 Task: Search for emails with a size of 80 KB in Outlook.
Action: Mouse moved to (297, 13)
Screenshot: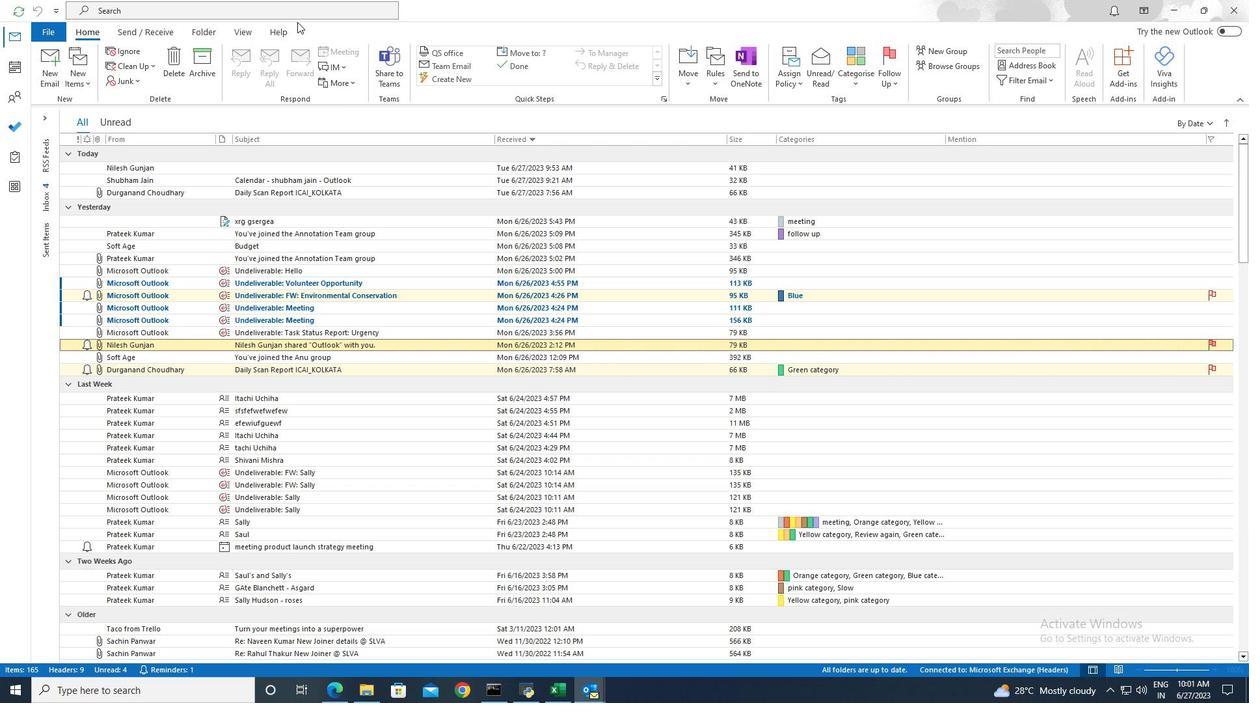 
Action: Mouse pressed left at (297, 13)
Screenshot: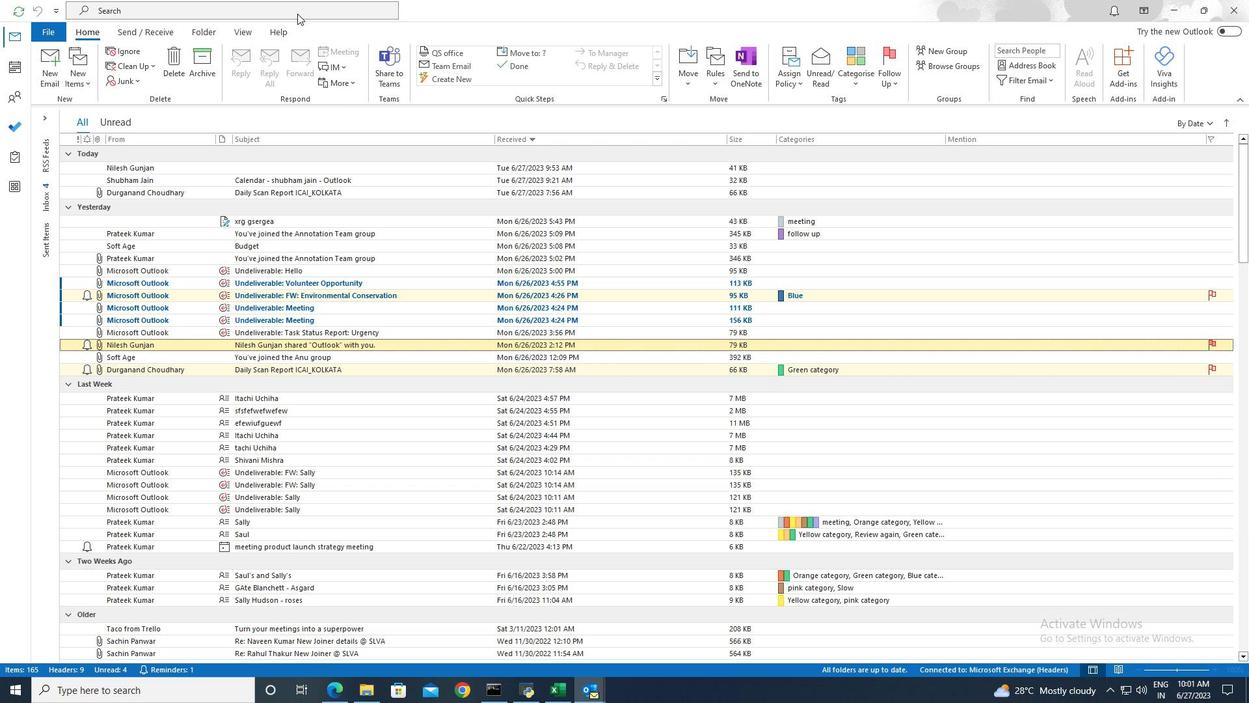 
Action: Mouse moved to (445, 13)
Screenshot: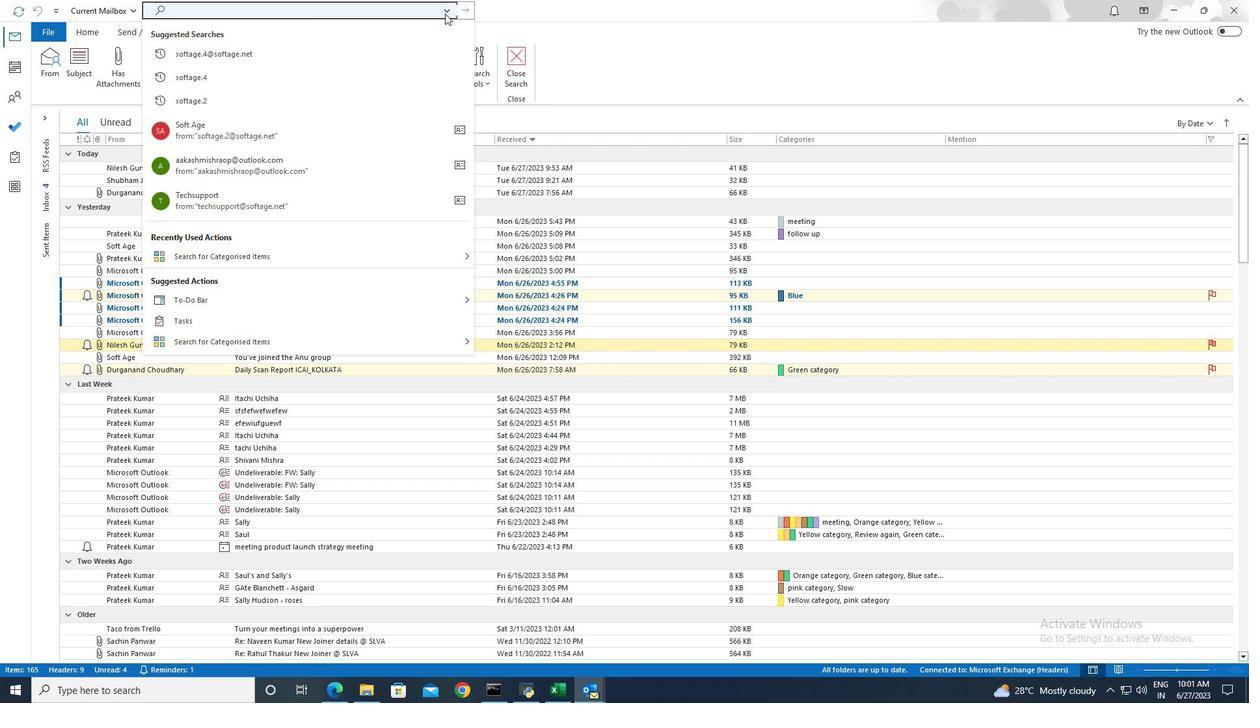 
Action: Mouse pressed left at (445, 13)
Screenshot: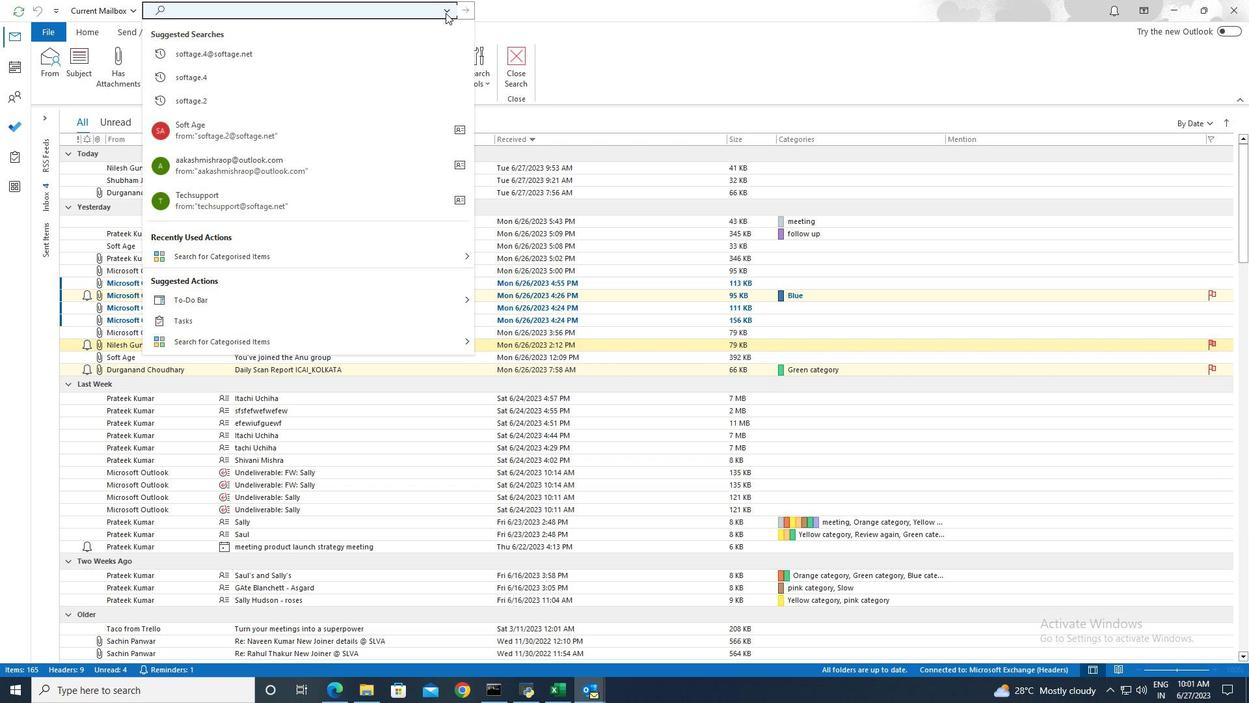 
Action: Mouse moved to (225, 386)
Screenshot: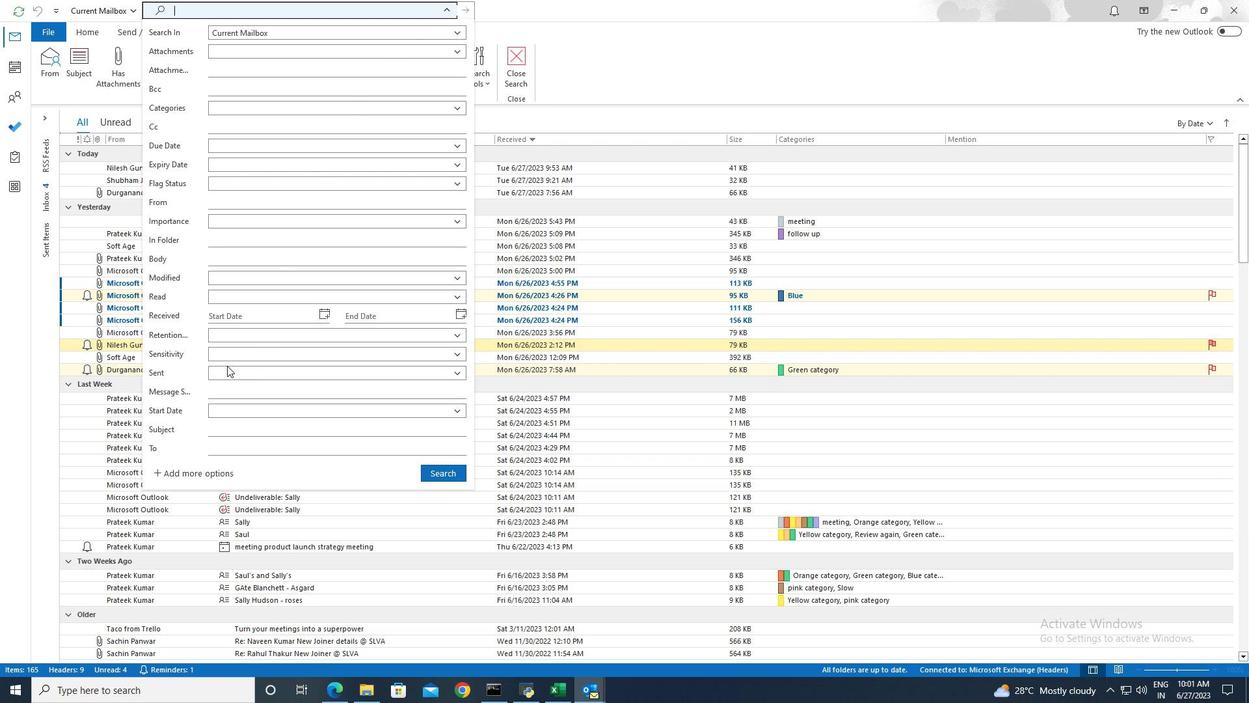 
Action: Mouse pressed left at (225, 386)
Screenshot: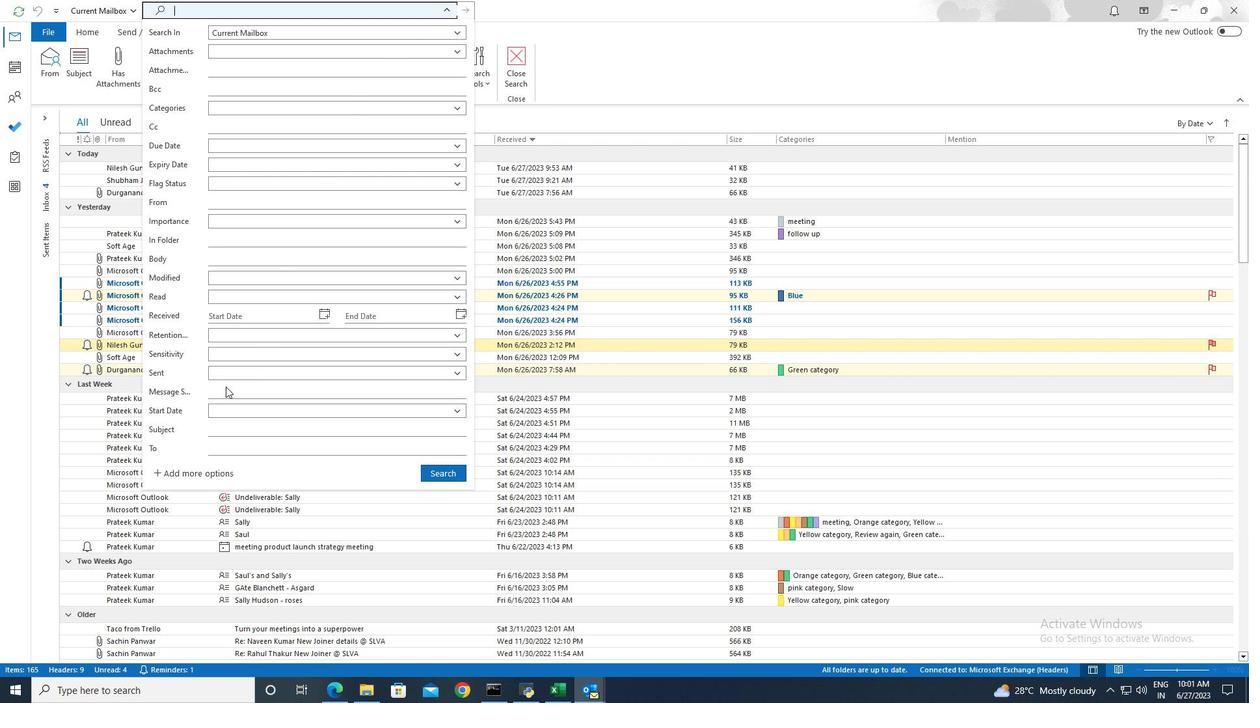 
Action: Mouse moved to (232, 393)
Screenshot: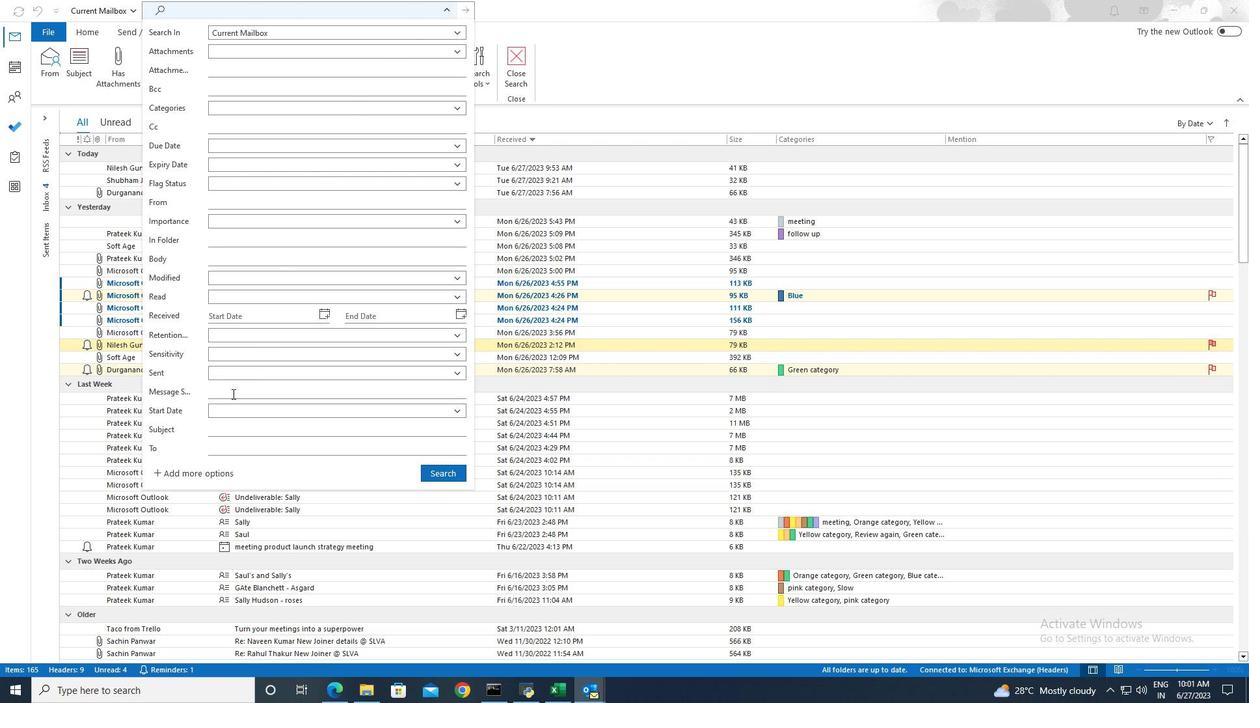 
Action: Mouse pressed left at (232, 393)
Screenshot: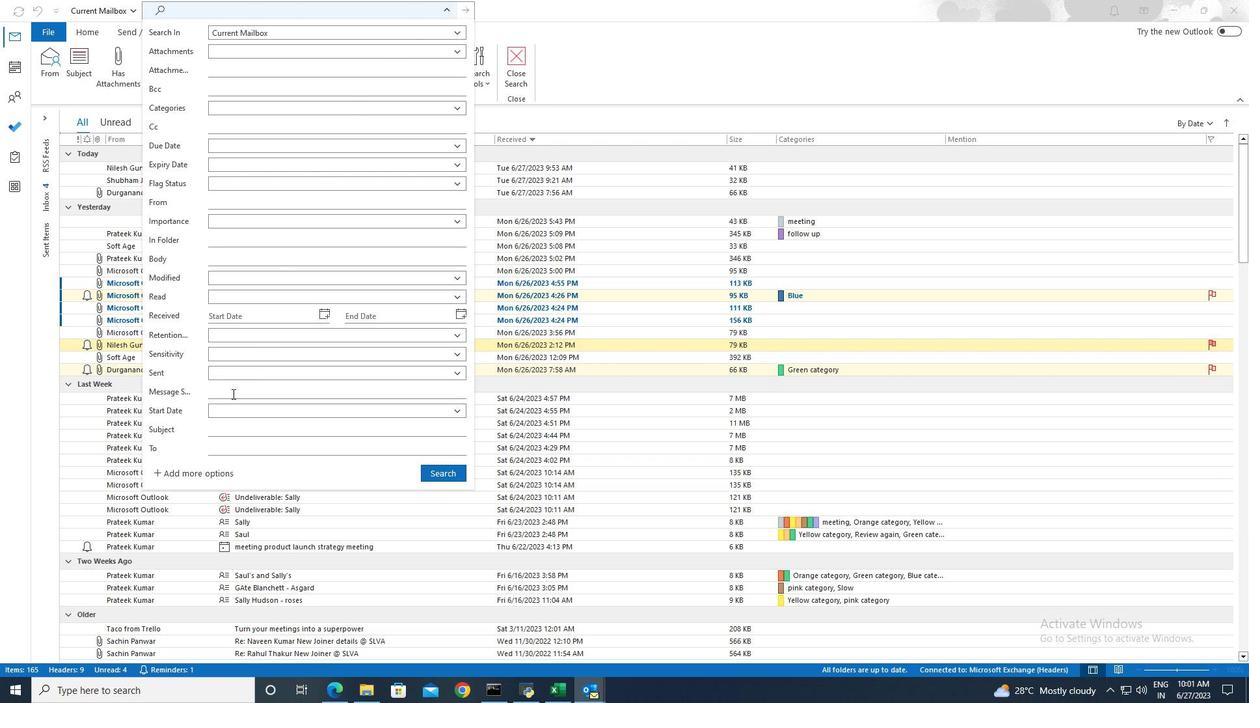
Action: Key pressed 80<Key.space><Key.shift><Key.shift><Key.shift><Key.shift>KB
Screenshot: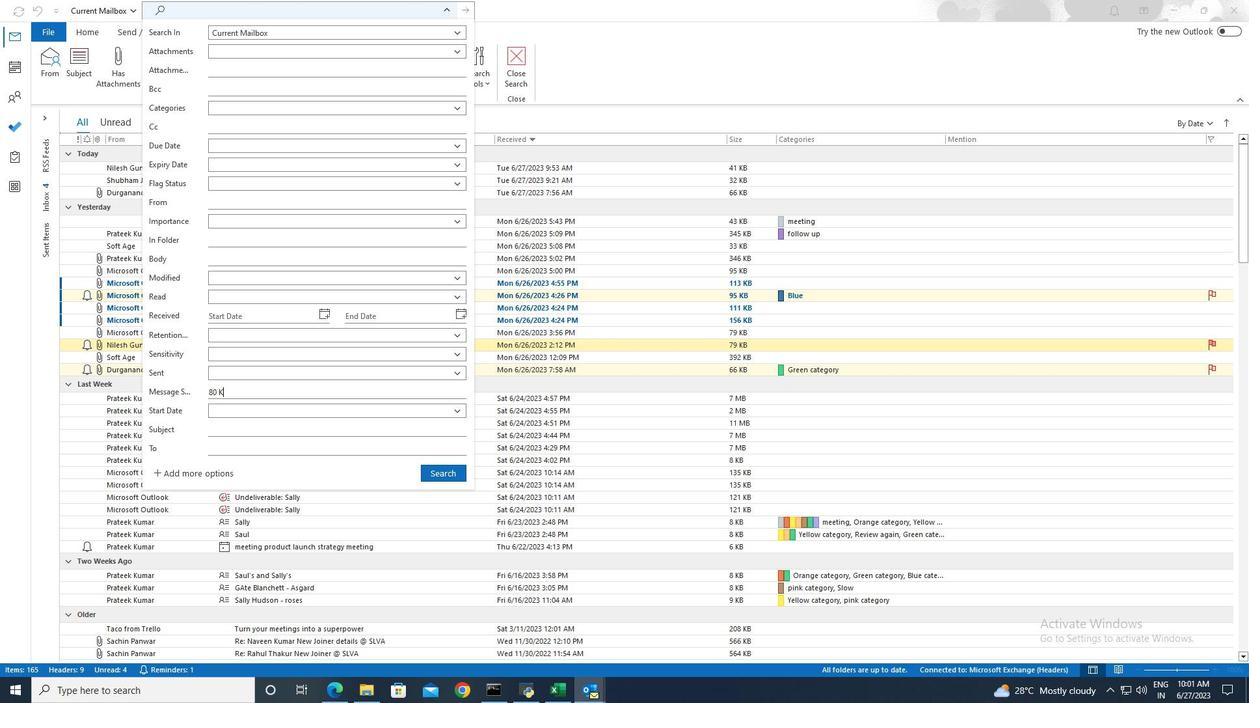 
Action: Mouse moved to (421, 472)
Screenshot: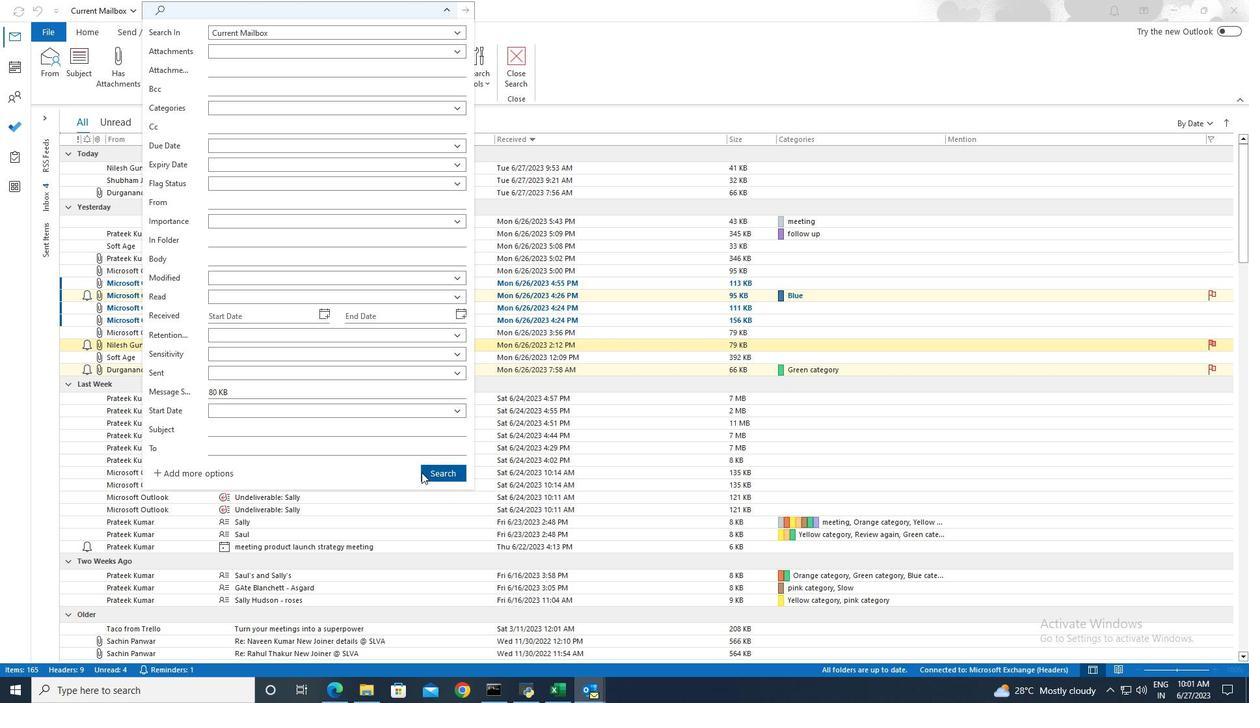 
Action: Mouse pressed left at (421, 472)
Screenshot: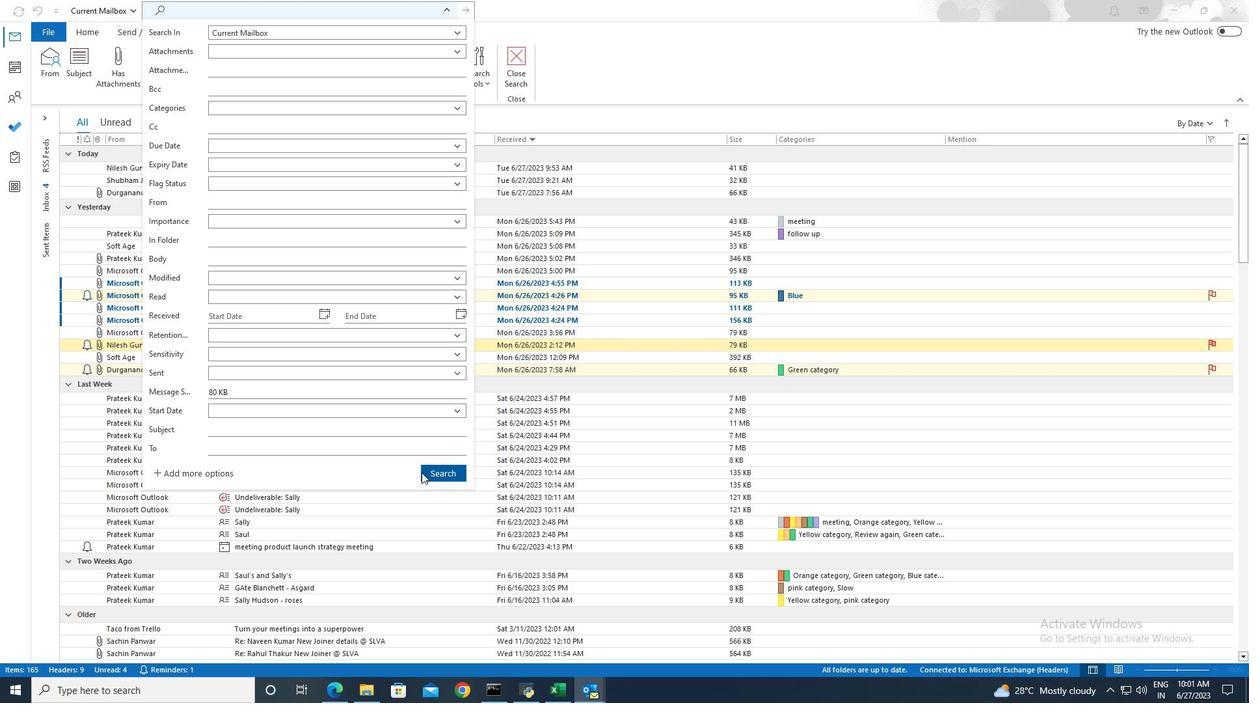 
